 Task: Add Hobe Labs Vitamin E Oil to the cart.
Action: Mouse moved to (286, 123)
Screenshot: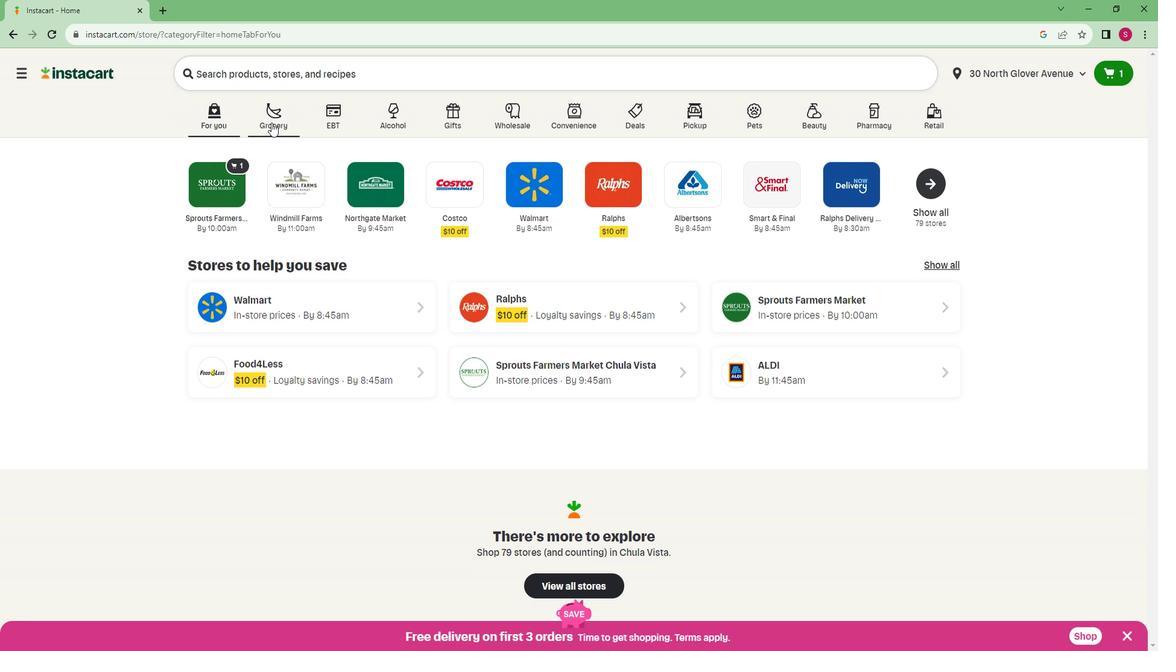 
Action: Mouse pressed left at (286, 123)
Screenshot: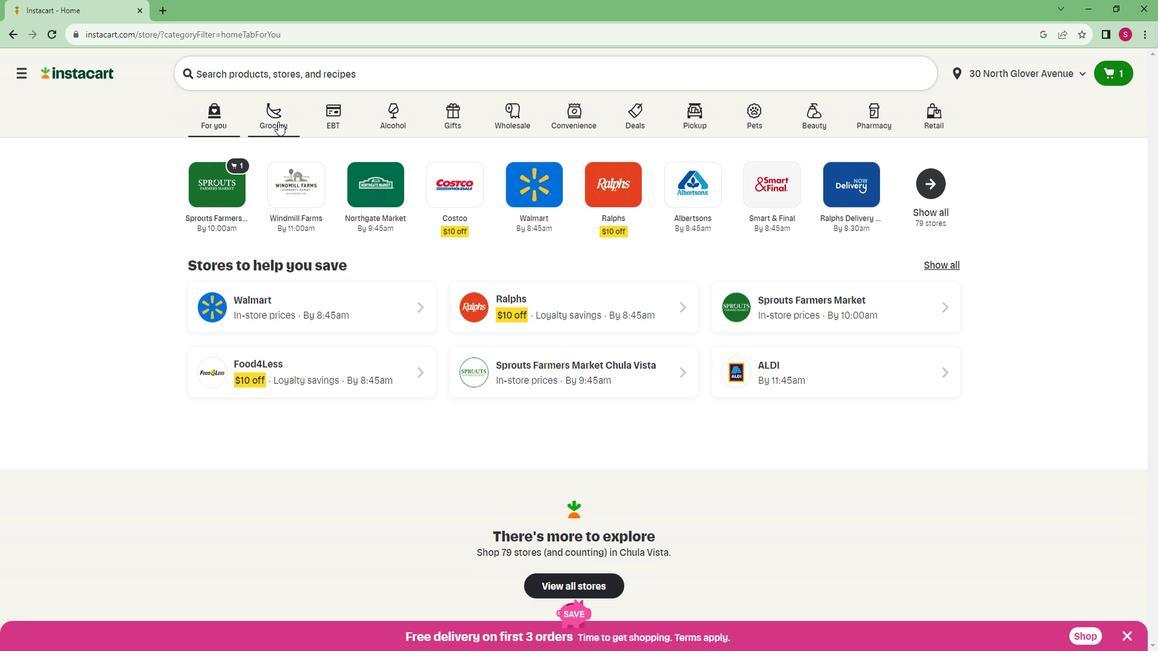 
Action: Mouse moved to (253, 331)
Screenshot: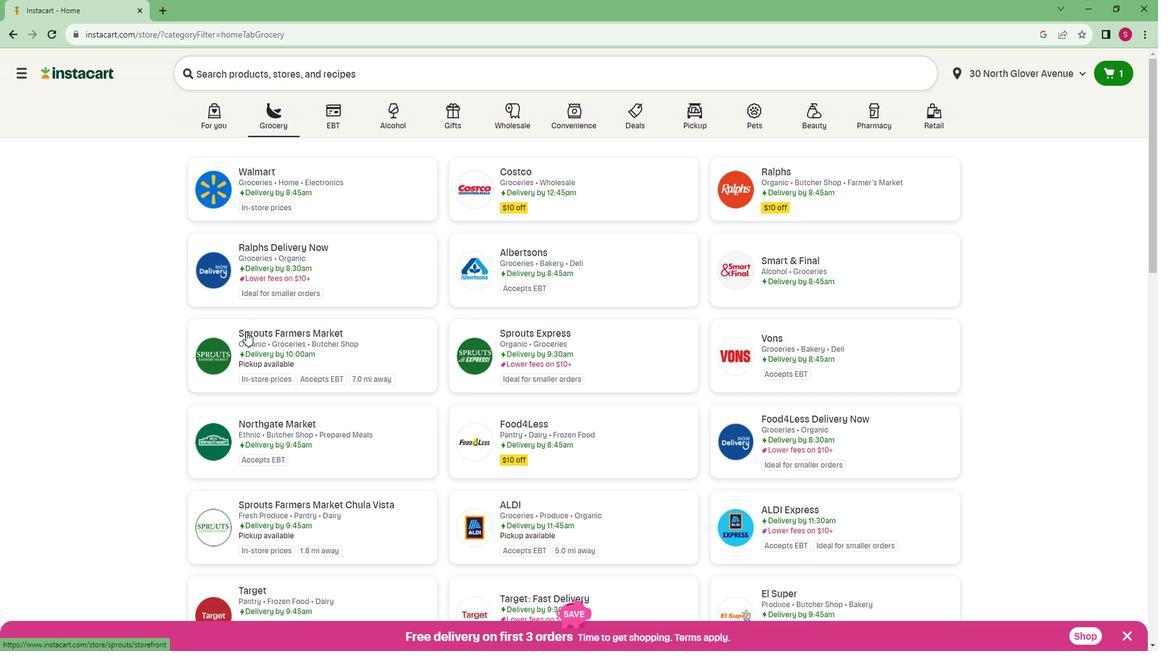
Action: Mouse pressed left at (253, 331)
Screenshot: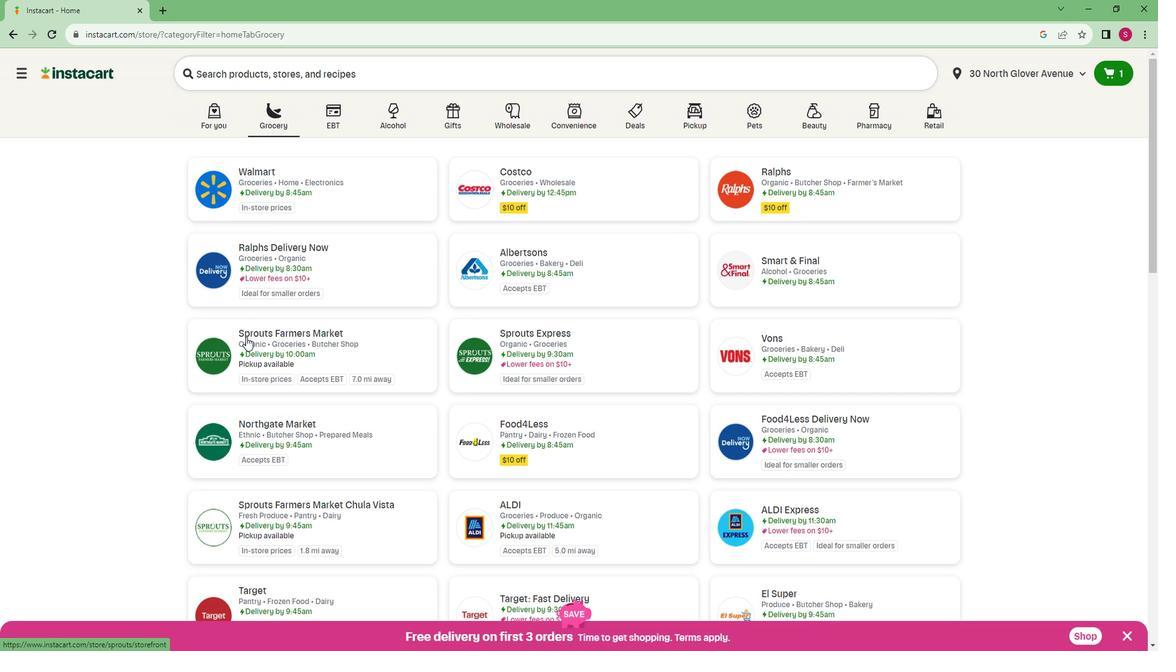 
Action: Mouse moved to (15, 479)
Screenshot: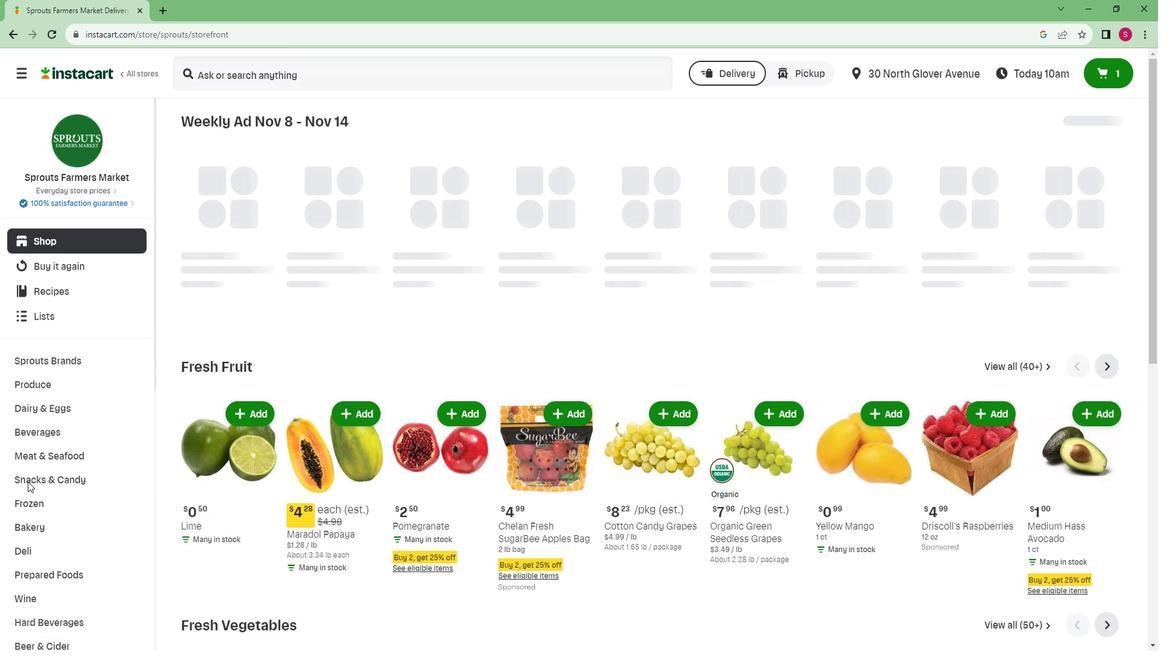 
Action: Mouse scrolled (15, 479) with delta (0, 0)
Screenshot: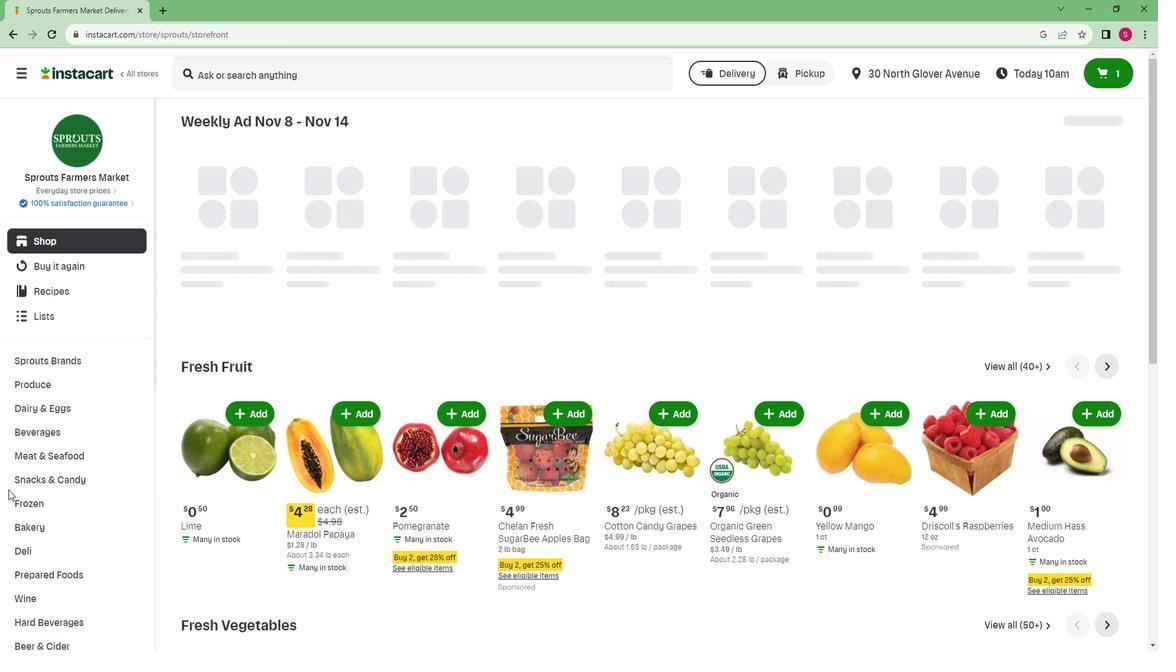 
Action: Mouse scrolled (15, 478) with delta (0, 0)
Screenshot: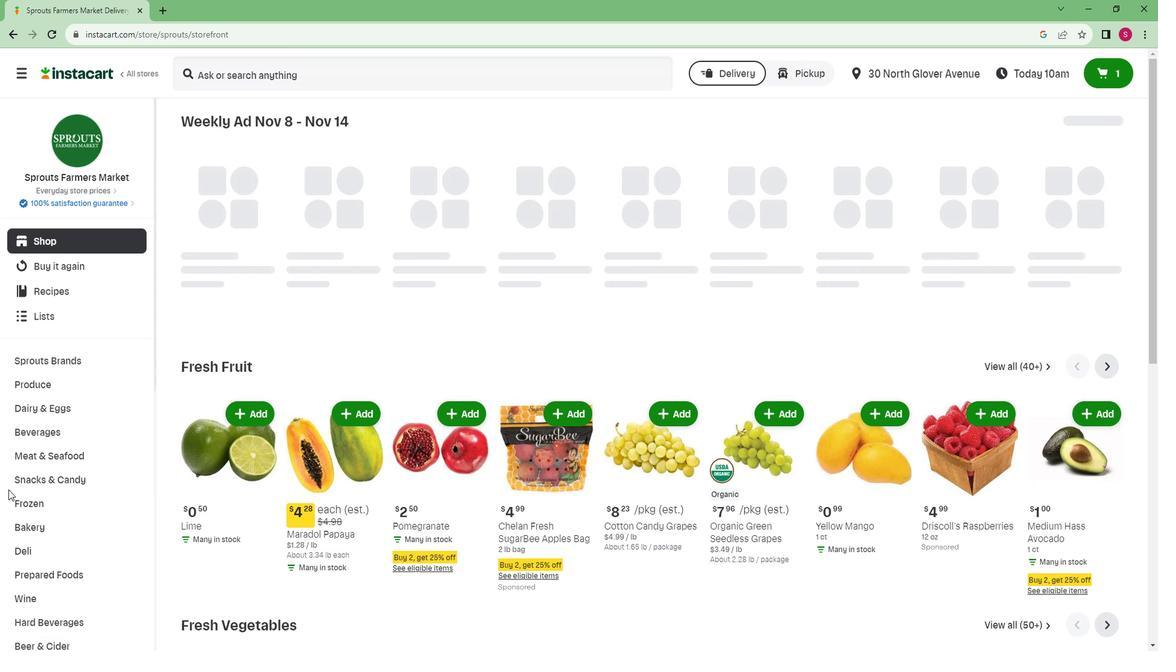 
Action: Mouse scrolled (15, 478) with delta (0, 0)
Screenshot: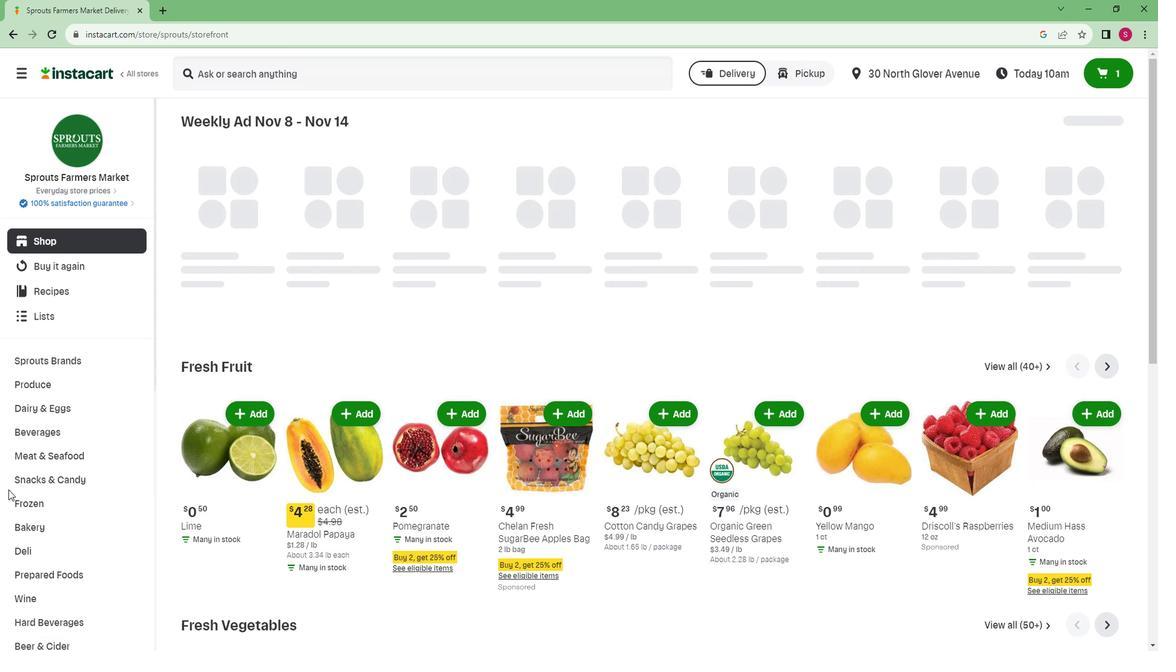 
Action: Mouse scrolled (15, 478) with delta (0, 0)
Screenshot: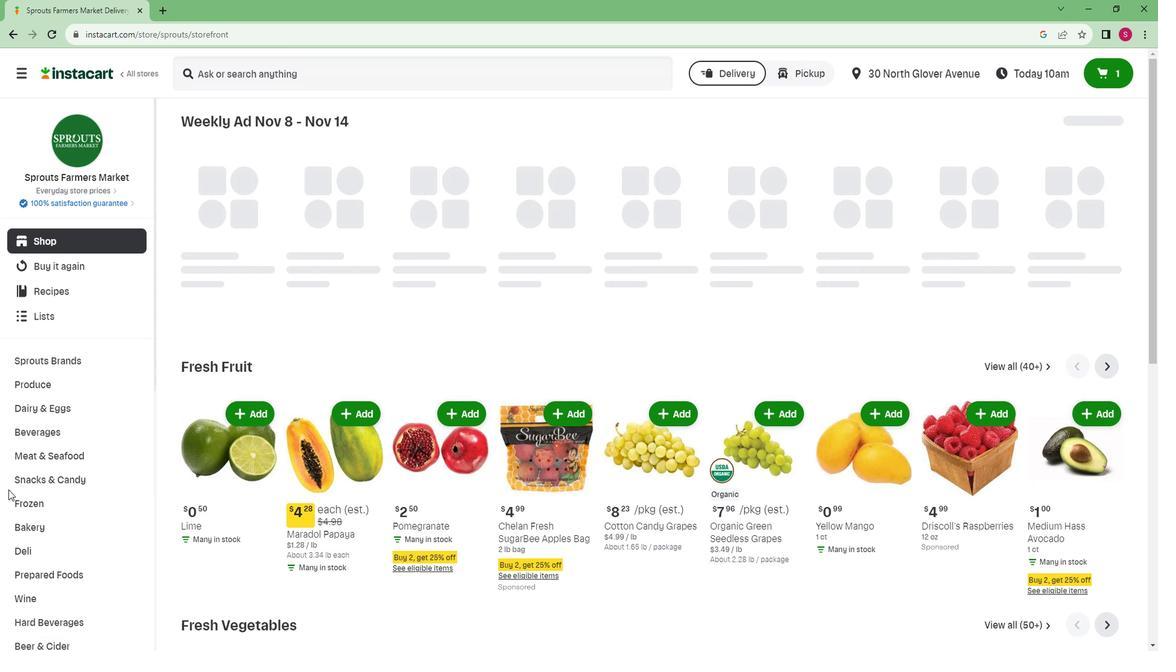 
Action: Mouse moved to (15, 479)
Screenshot: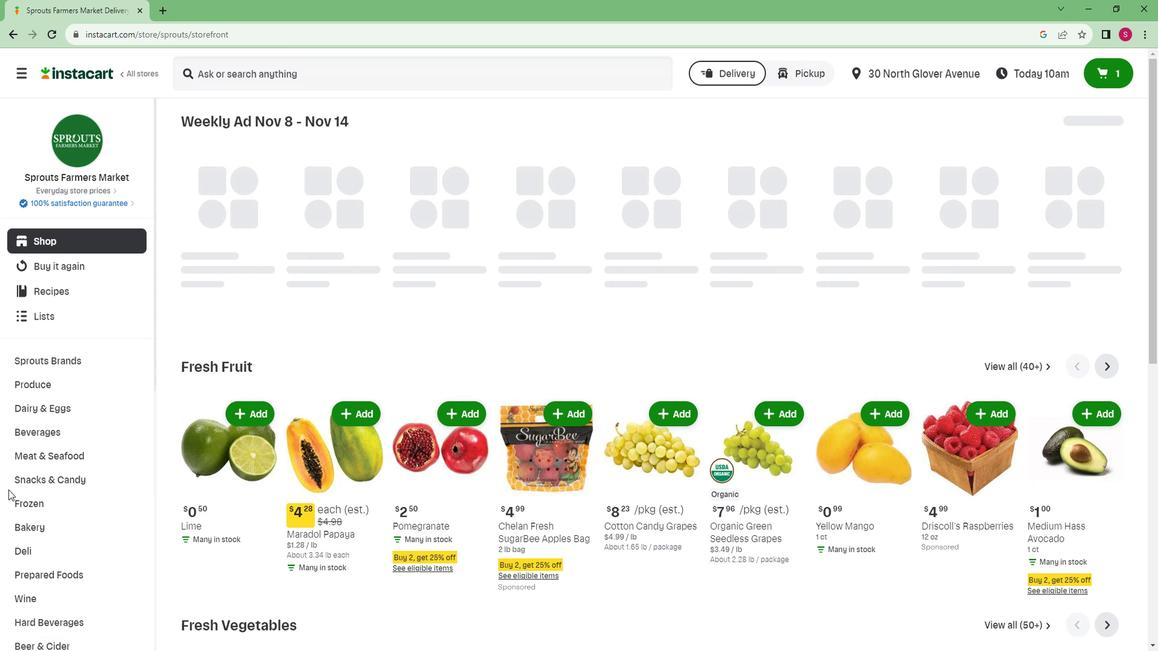 
Action: Mouse scrolled (15, 478) with delta (0, 0)
Screenshot: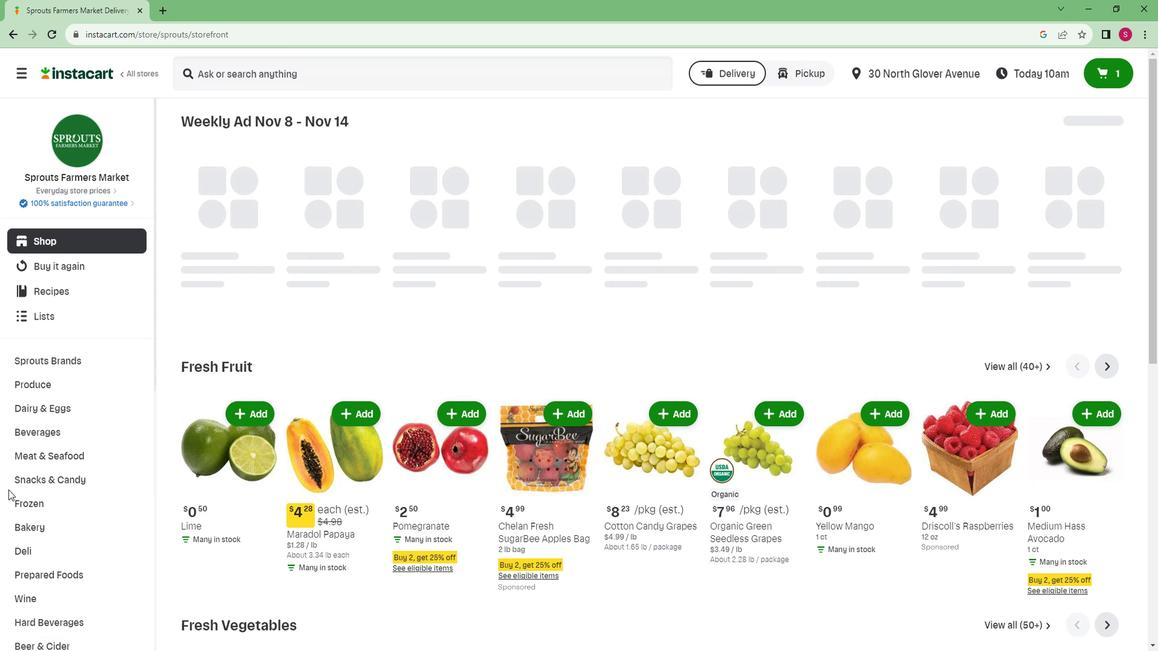 
Action: Mouse scrolled (15, 478) with delta (0, 0)
Screenshot: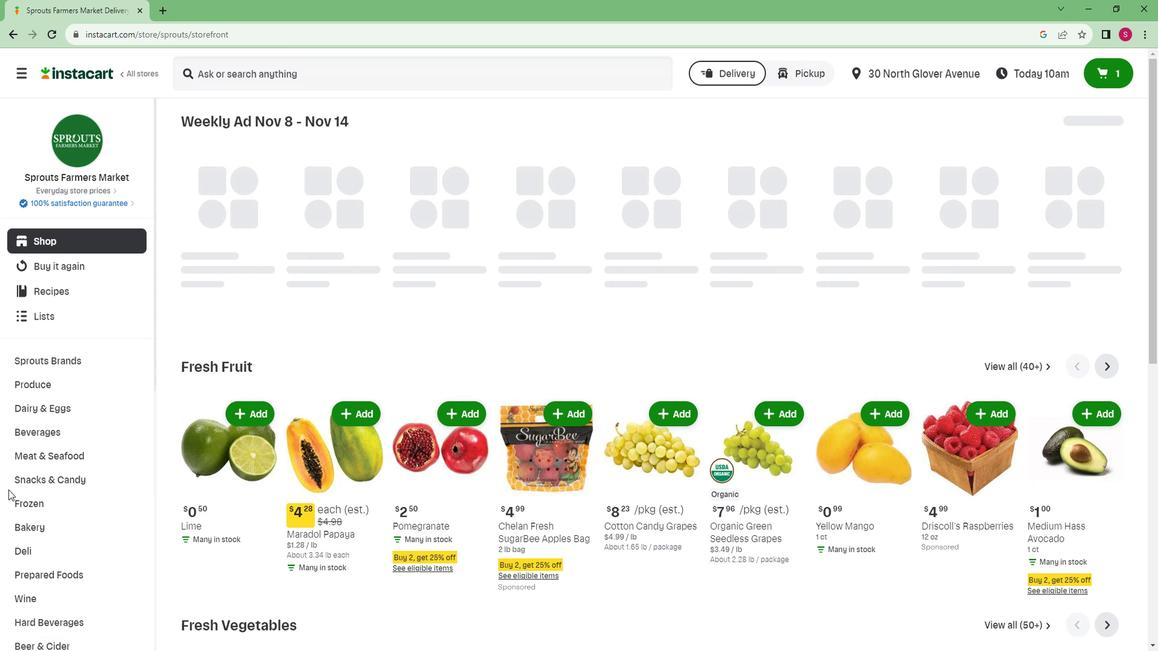 
Action: Mouse scrolled (15, 478) with delta (0, 0)
Screenshot: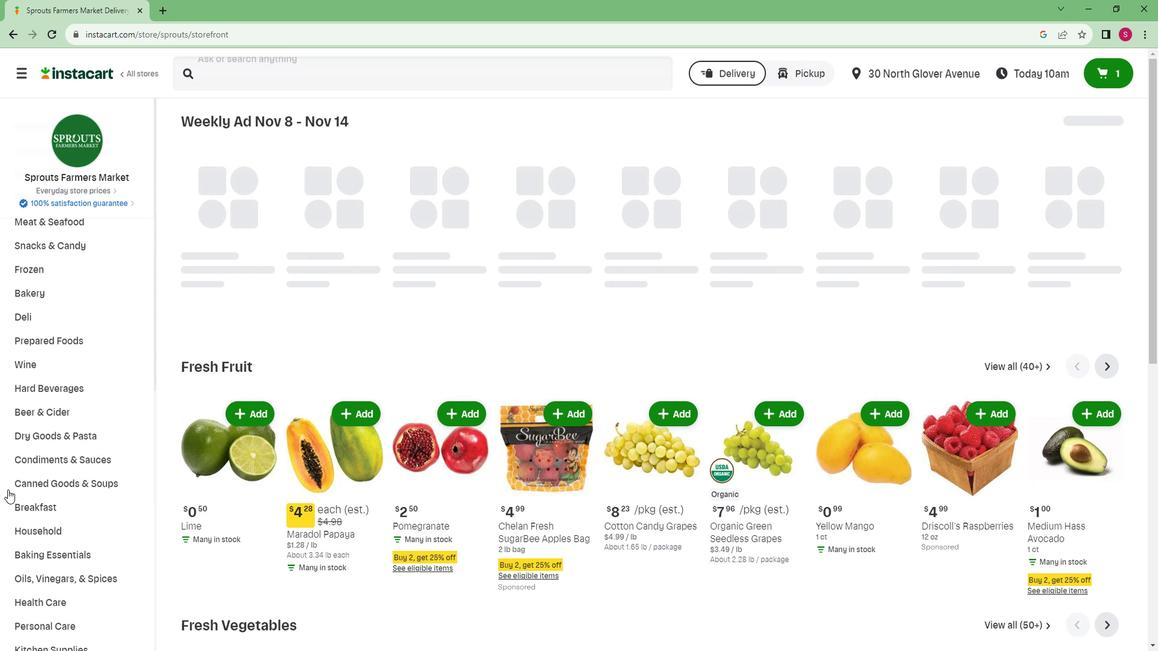 
Action: Mouse scrolled (15, 478) with delta (0, 0)
Screenshot: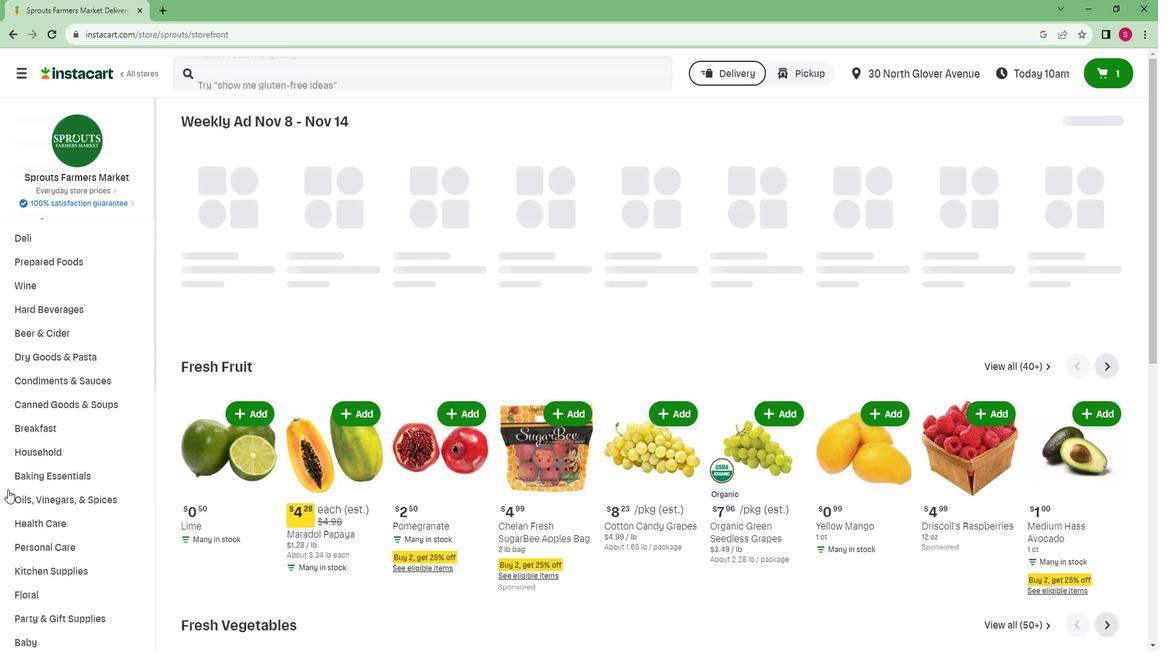 
Action: Mouse scrolled (15, 478) with delta (0, 0)
Screenshot: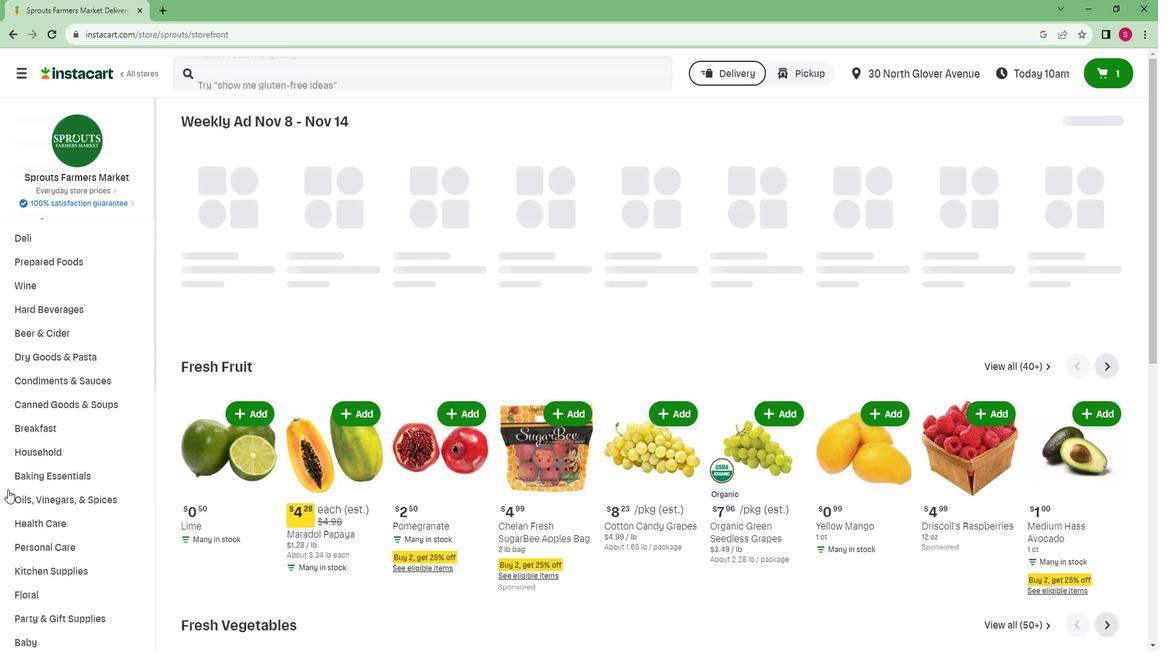 
Action: Mouse scrolled (15, 478) with delta (0, 0)
Screenshot: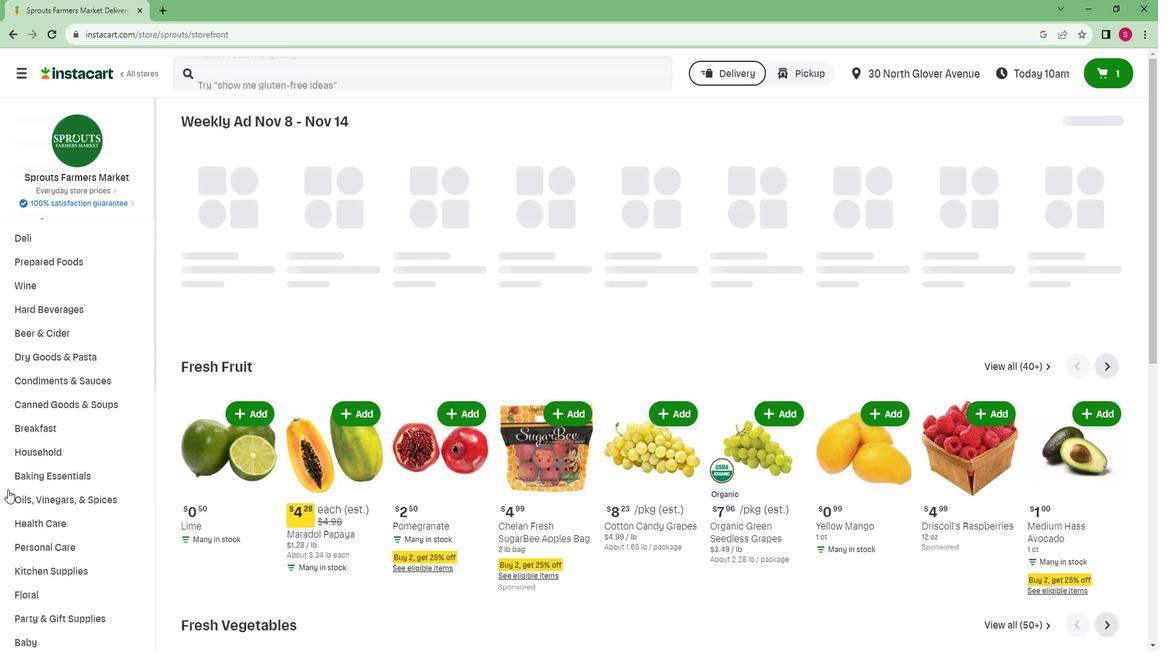 
Action: Mouse moved to (14, 479)
Screenshot: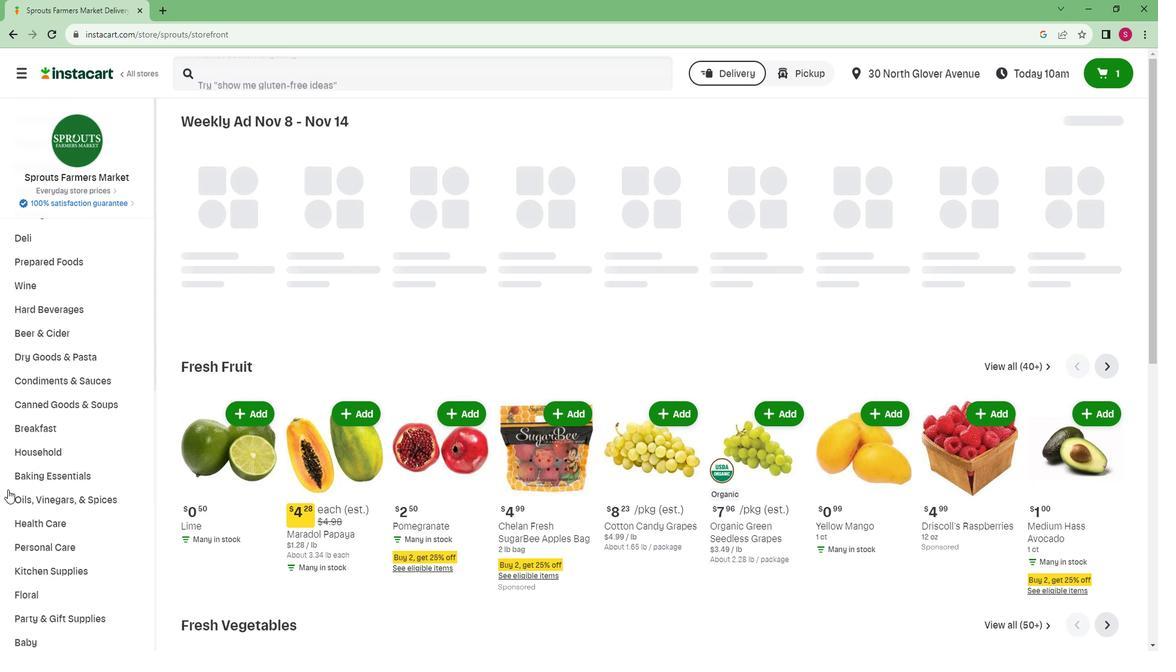 
Action: Mouse scrolled (14, 478) with delta (0, 0)
Screenshot: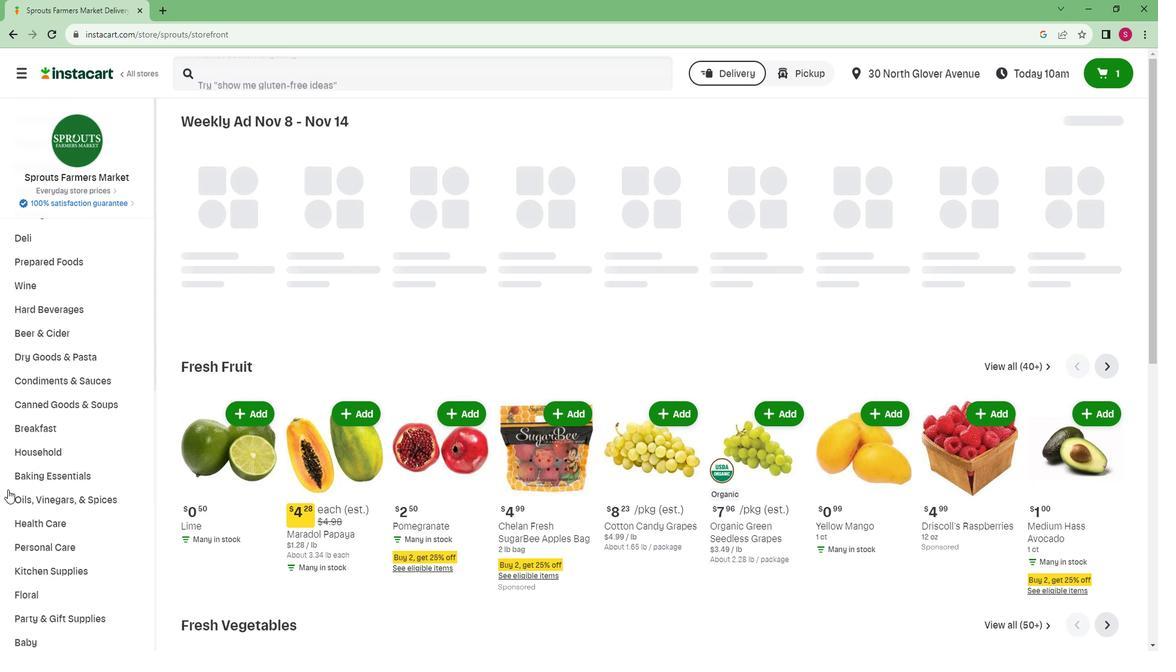 
Action: Mouse moved to (13, 479)
Screenshot: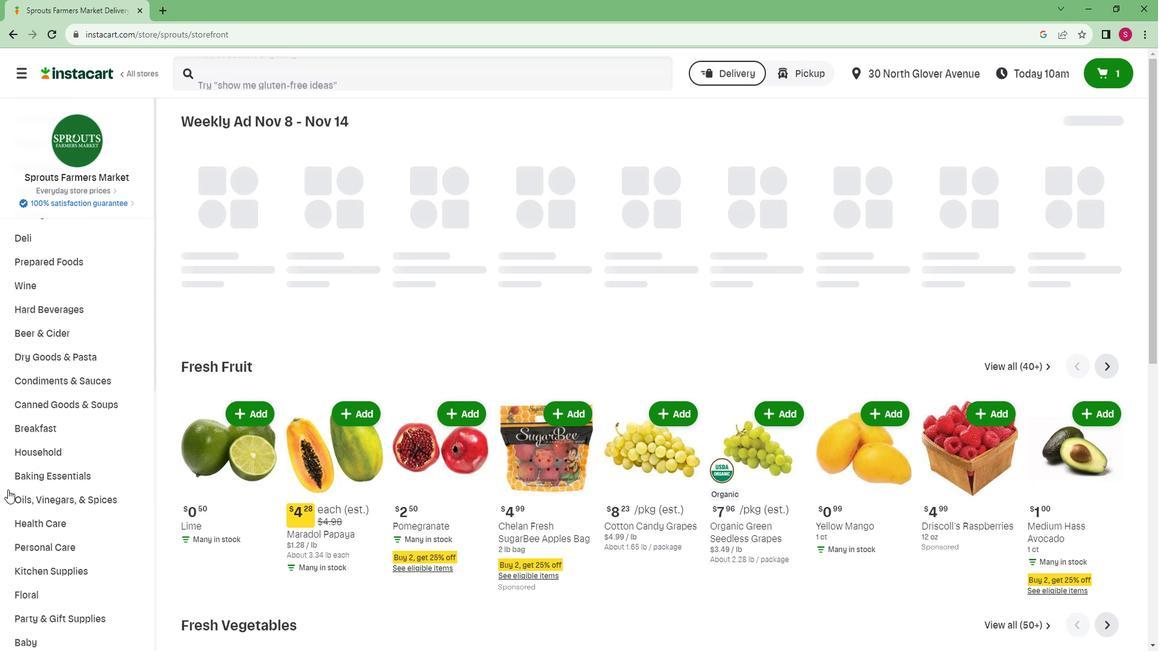 
Action: Mouse scrolled (13, 479) with delta (0, 0)
Screenshot: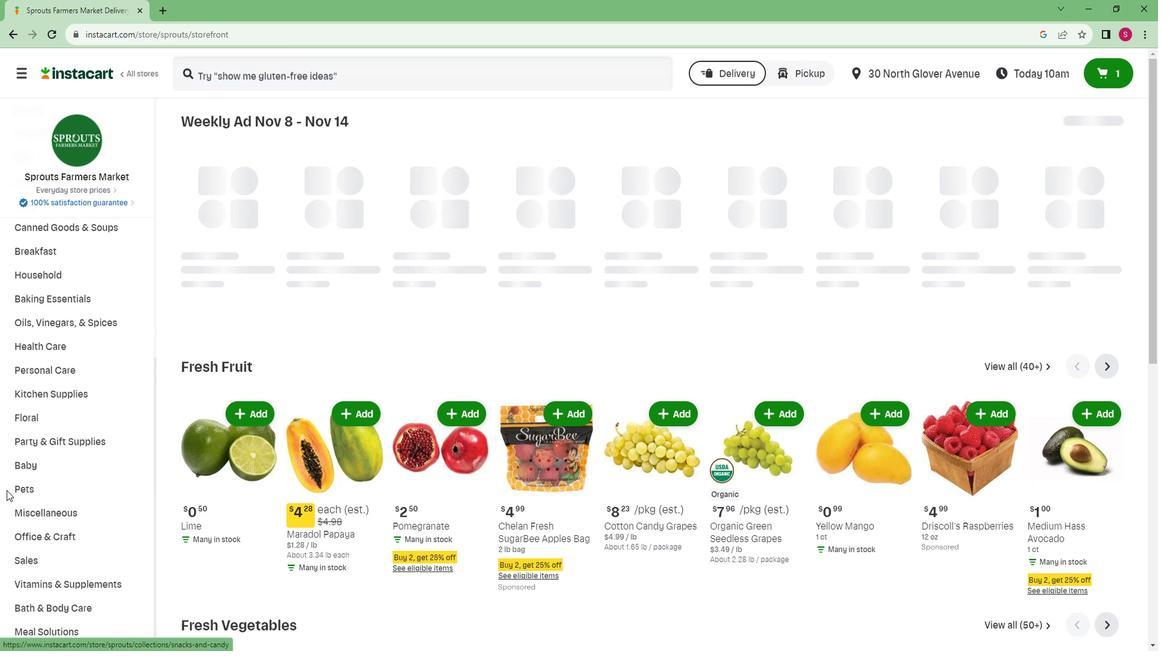 
Action: Mouse scrolled (13, 479) with delta (0, 0)
Screenshot: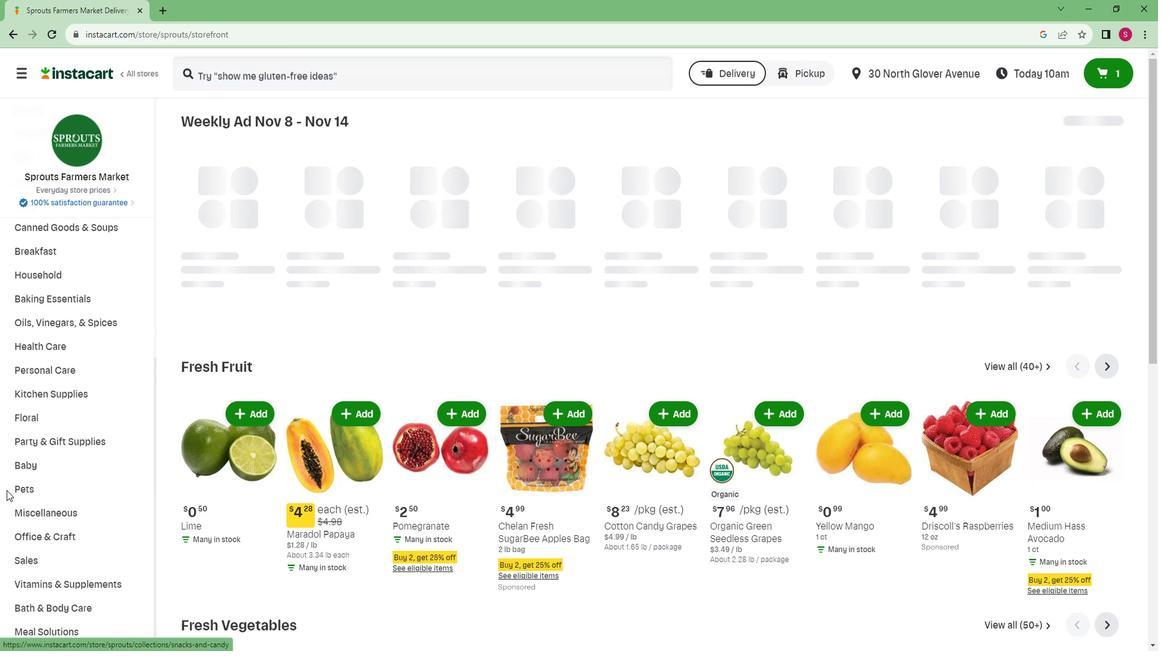 
Action: Mouse scrolled (13, 479) with delta (0, 0)
Screenshot: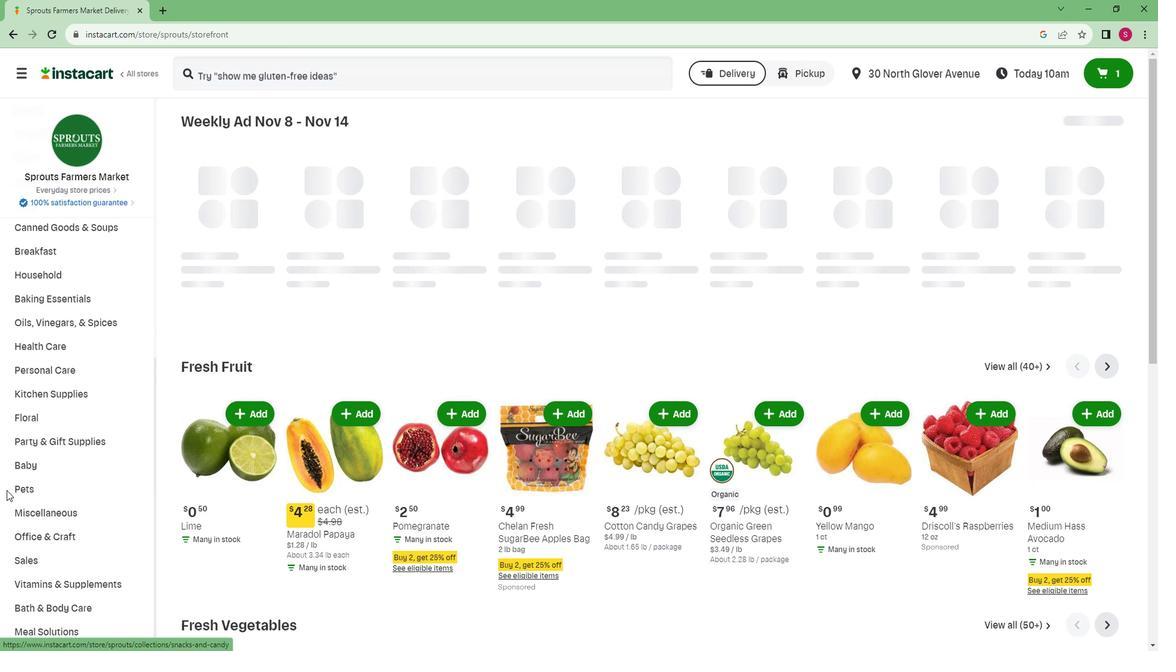 
Action: Mouse scrolled (13, 479) with delta (0, 0)
Screenshot: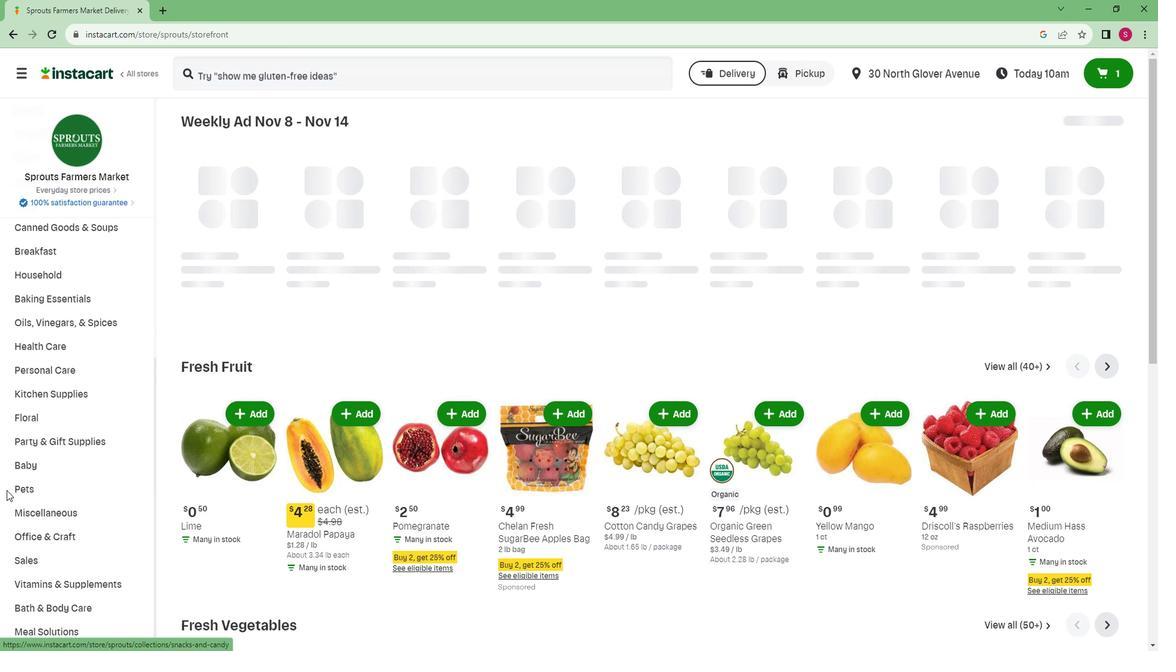 
Action: Mouse scrolled (13, 479) with delta (0, 0)
Screenshot: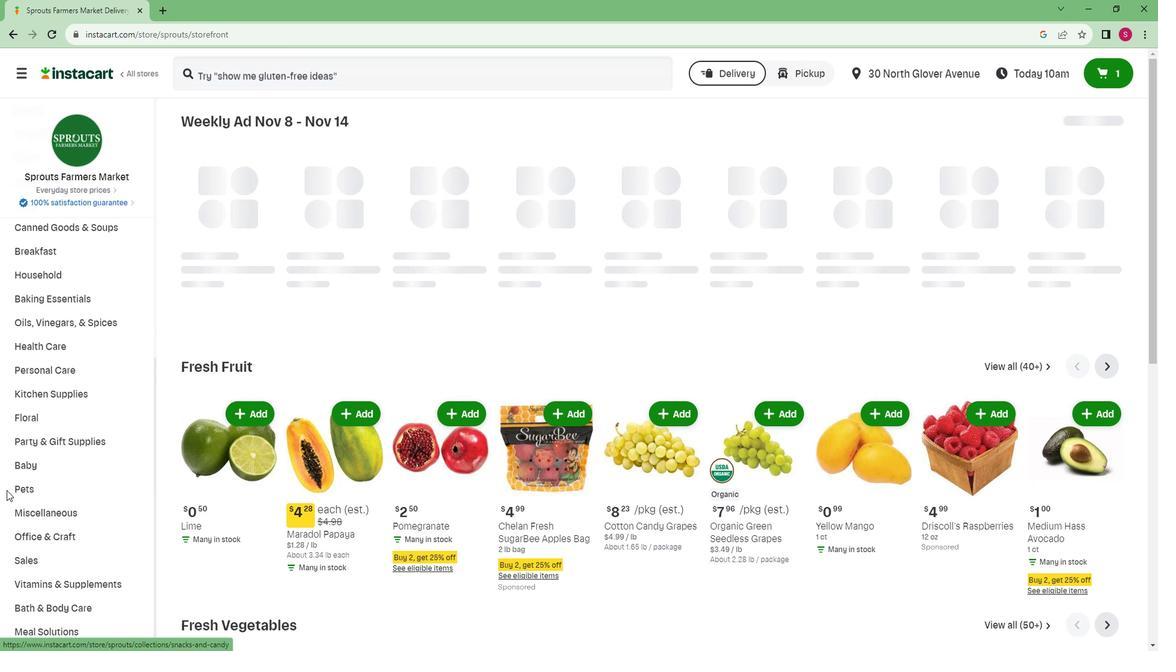 
Action: Mouse moved to (30, 590)
Screenshot: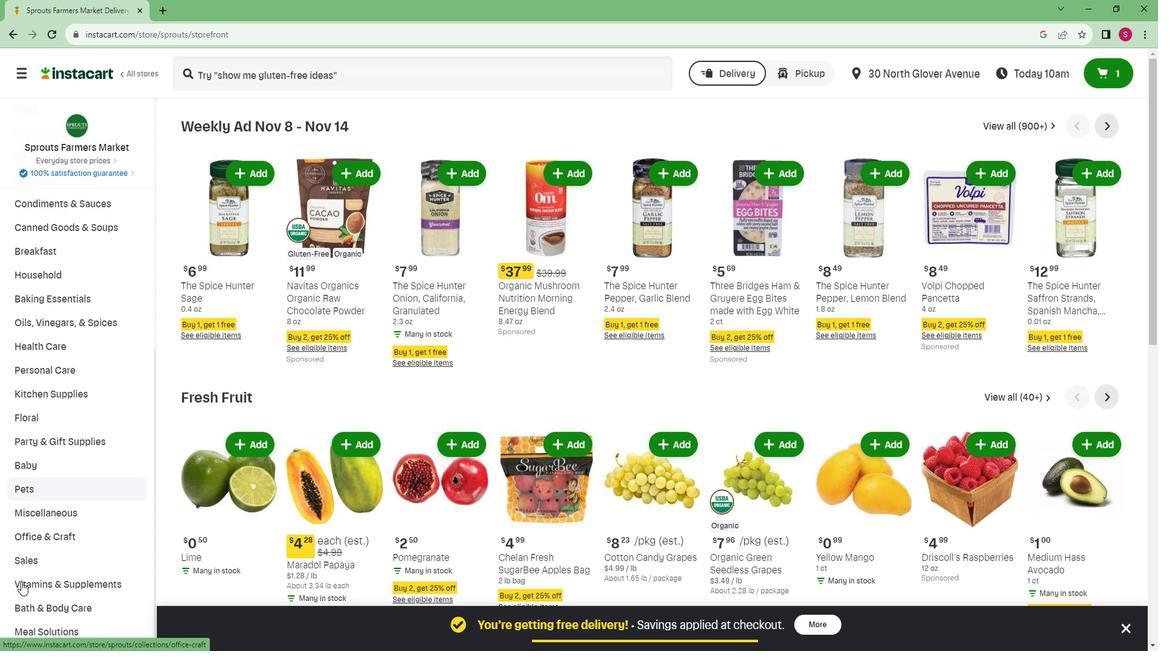 
Action: Mouse pressed left at (30, 590)
Screenshot: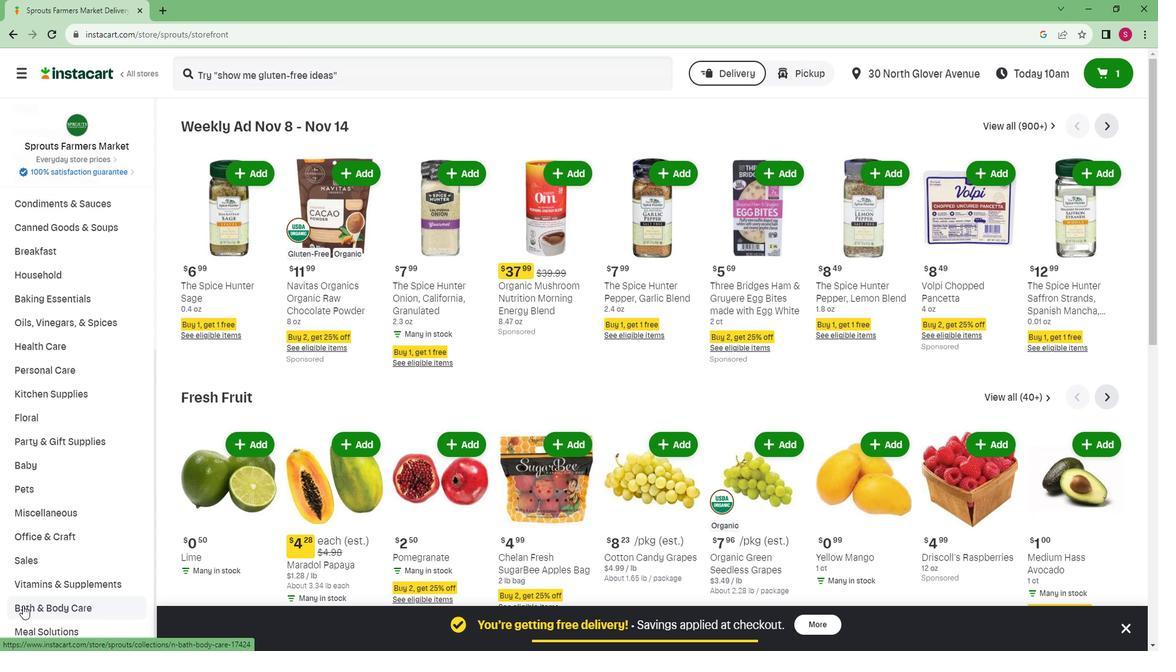 
Action: Mouse moved to (994, 157)
Screenshot: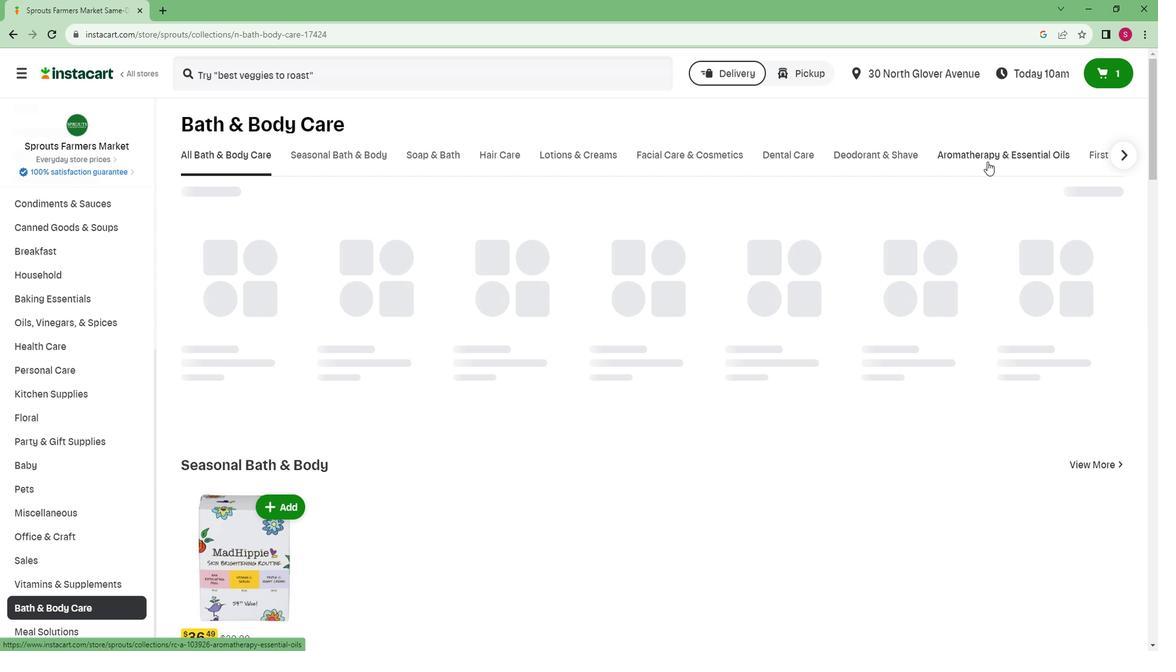 
Action: Mouse pressed left at (994, 157)
Screenshot: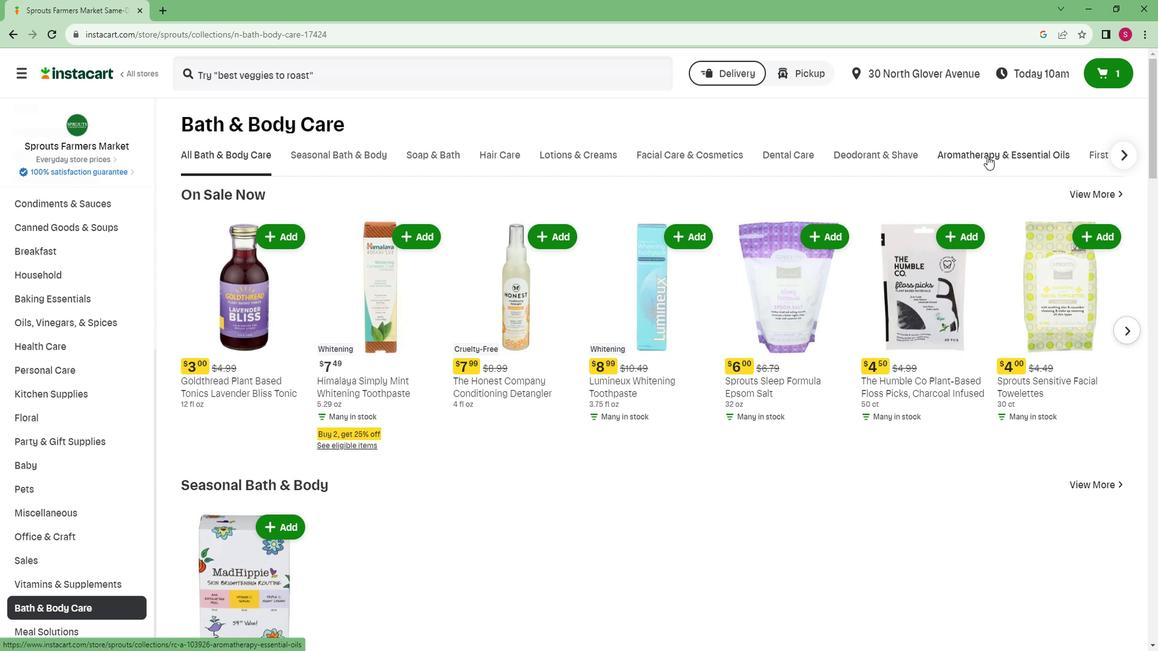 
Action: Mouse moved to (325, 80)
Screenshot: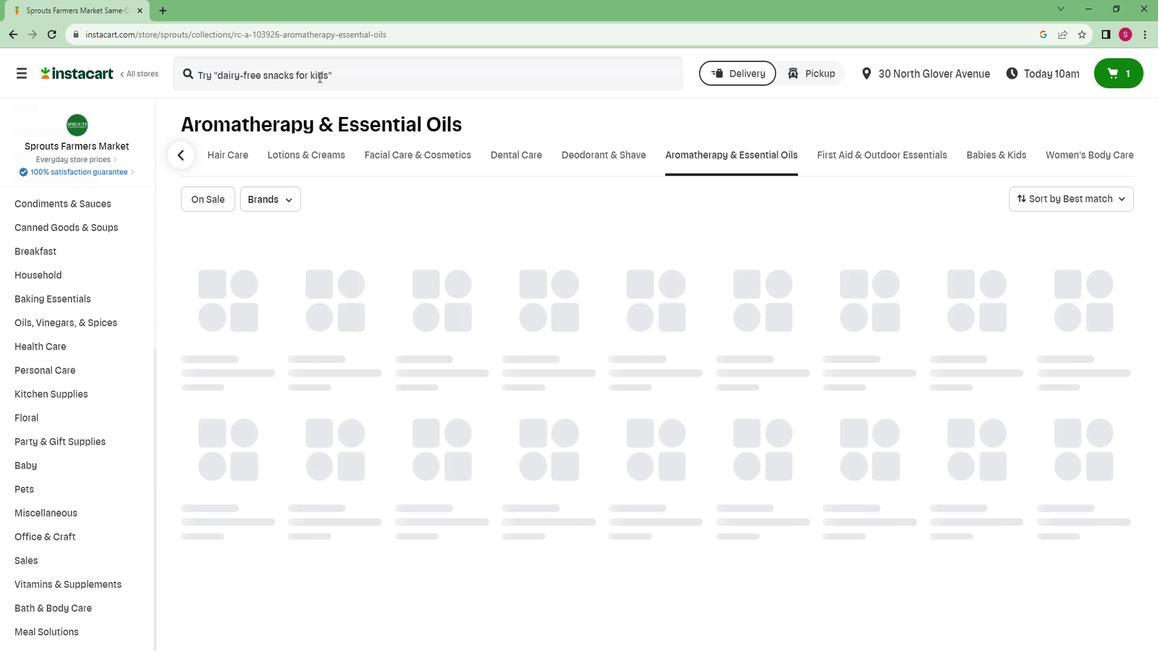 
Action: Mouse pressed left at (325, 80)
Screenshot: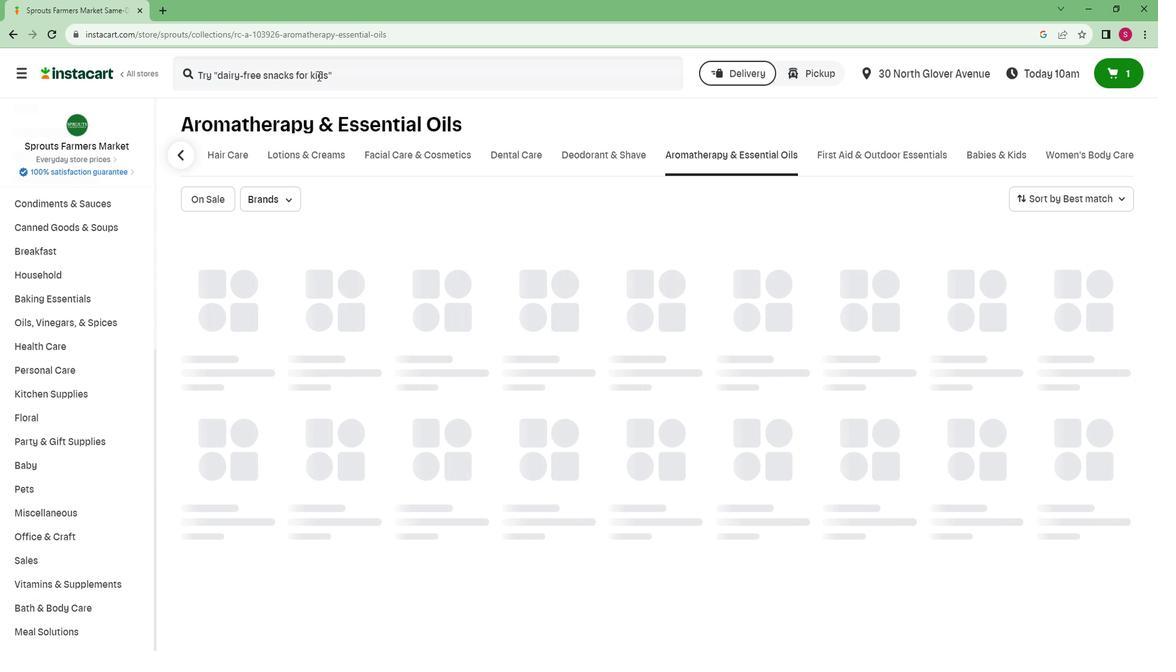 
Action: Mouse moved to (328, 79)
Screenshot: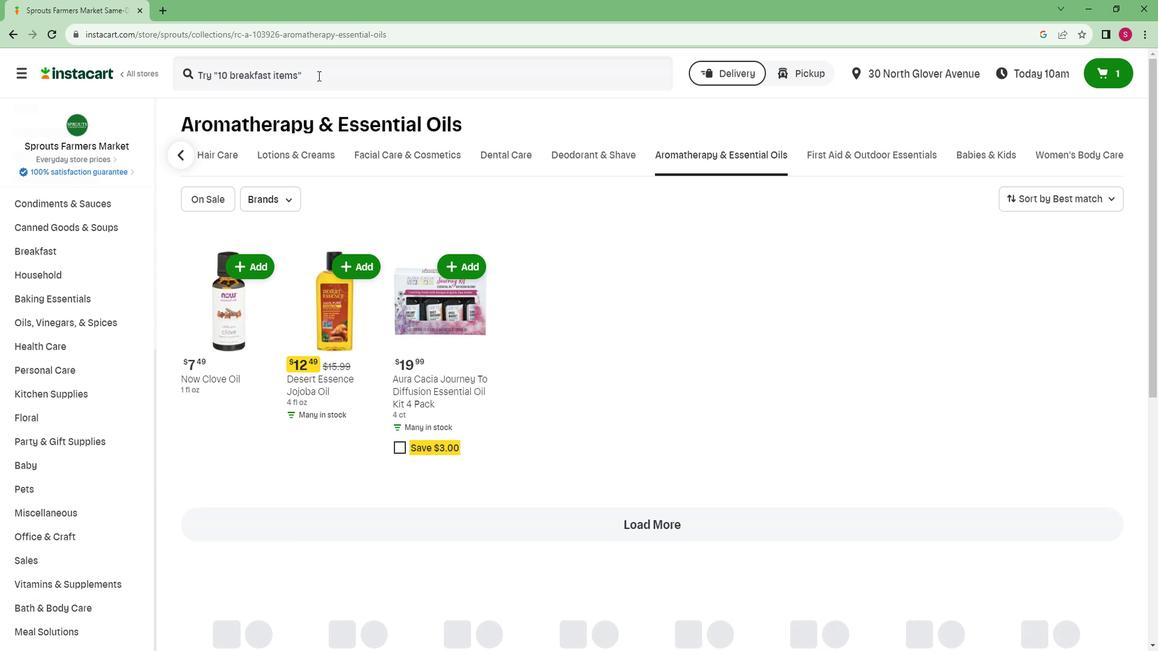 
Action: Mouse pressed left at (328, 79)
Screenshot: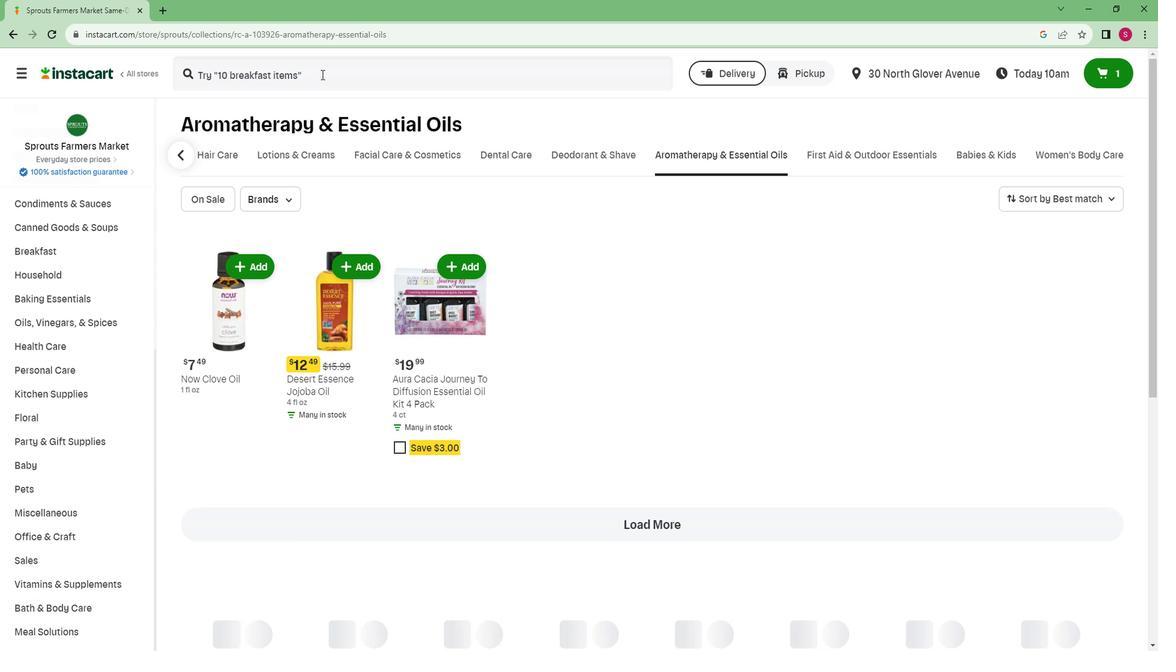 
Action: Key pressed <Key.caps_lock>H<Key.caps_lock>obe<Key.space><Key.caps_lock>L<Key.caps_lock>ab<Key.space><Key.backspace>s<Key.space><Key.caps_lock>V<Key.caps_lock>itamin<Key.space><Key.caps_lock>E<Key.space>O<Key.caps_lock>il<Key.enter>
Screenshot: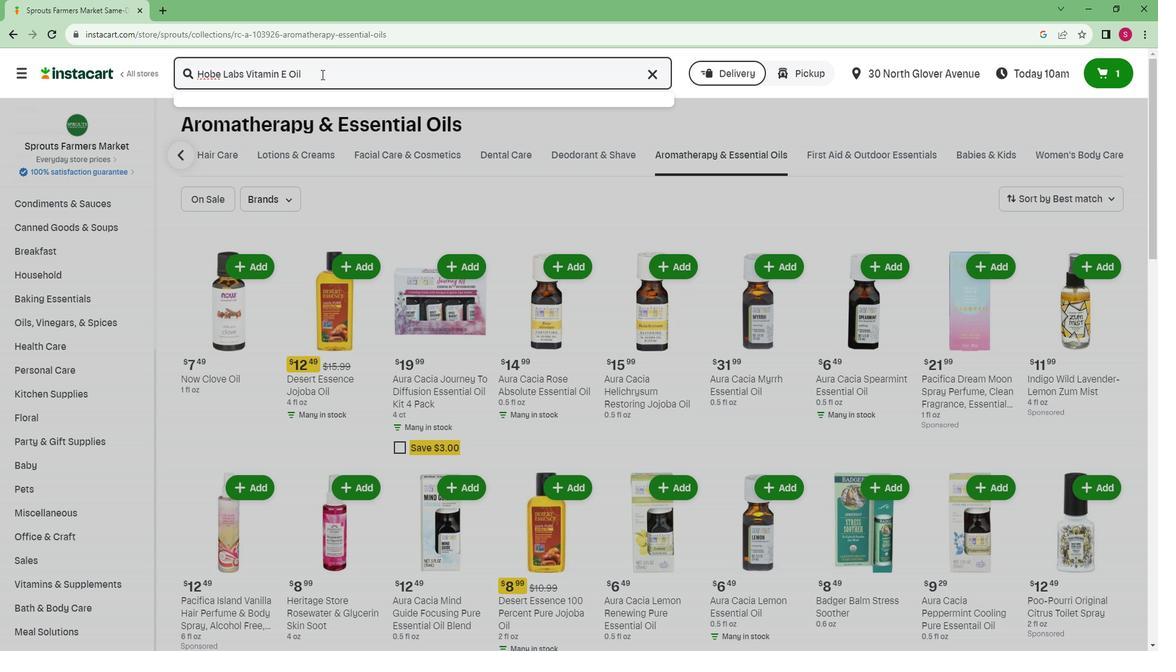 
Action: Mouse moved to (527, 198)
Screenshot: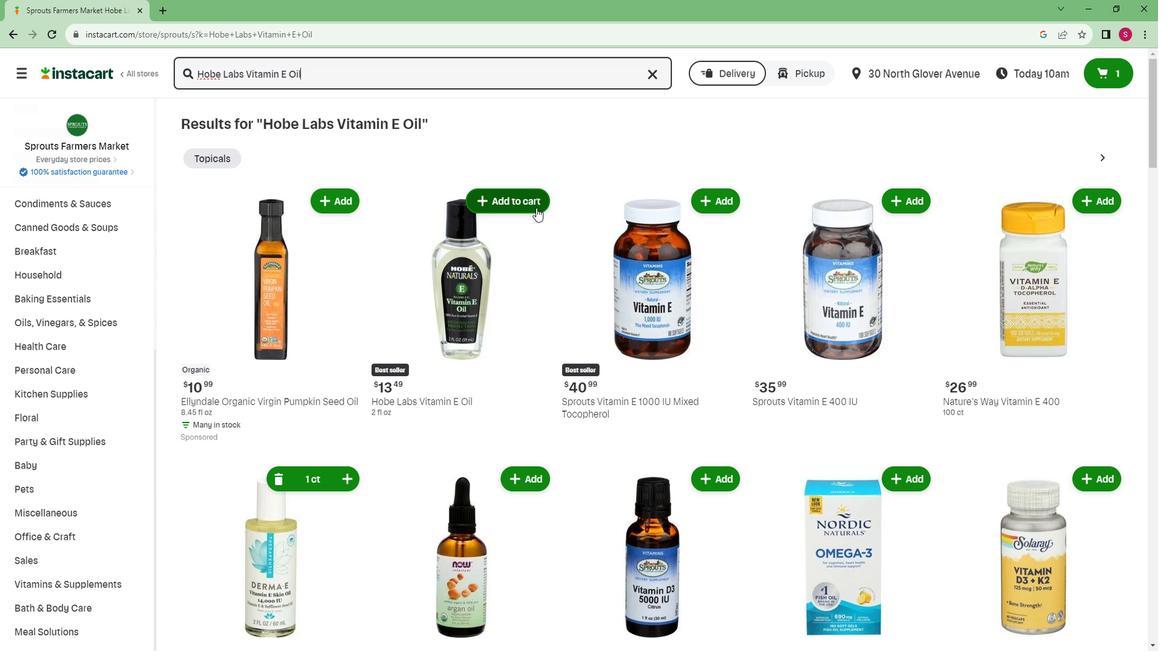 
Action: Mouse pressed left at (527, 198)
Screenshot: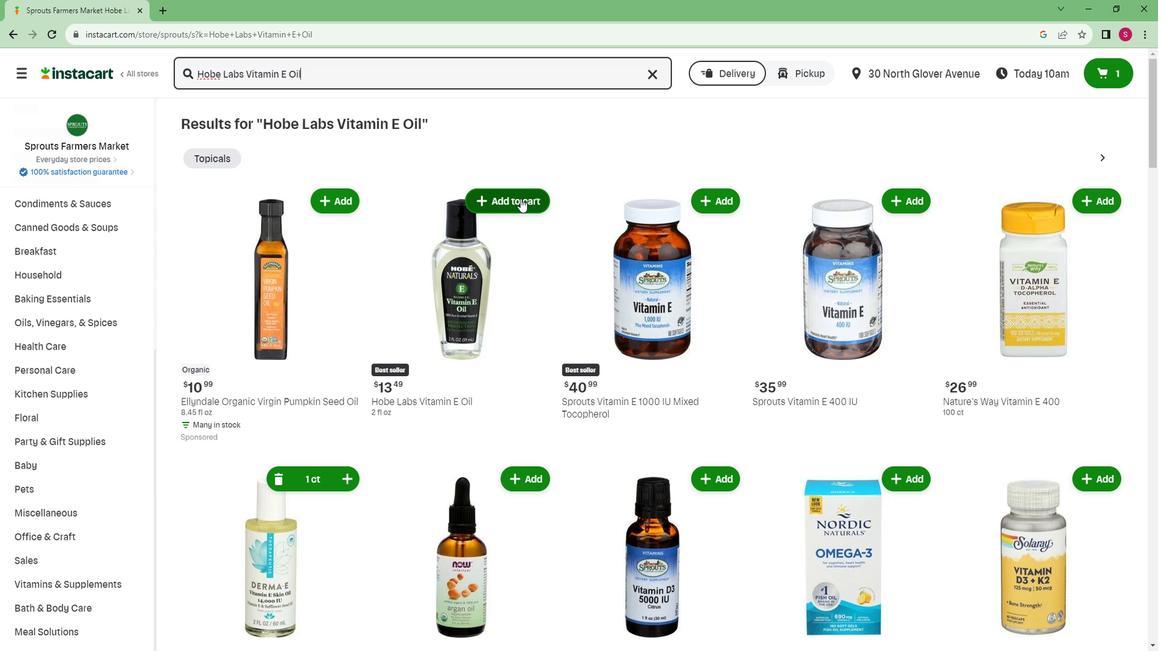 
